 Task: Check current mortgage rates for homes with 40-year fixed loan payments.
Action: Mouse moved to (893, 170)
Screenshot: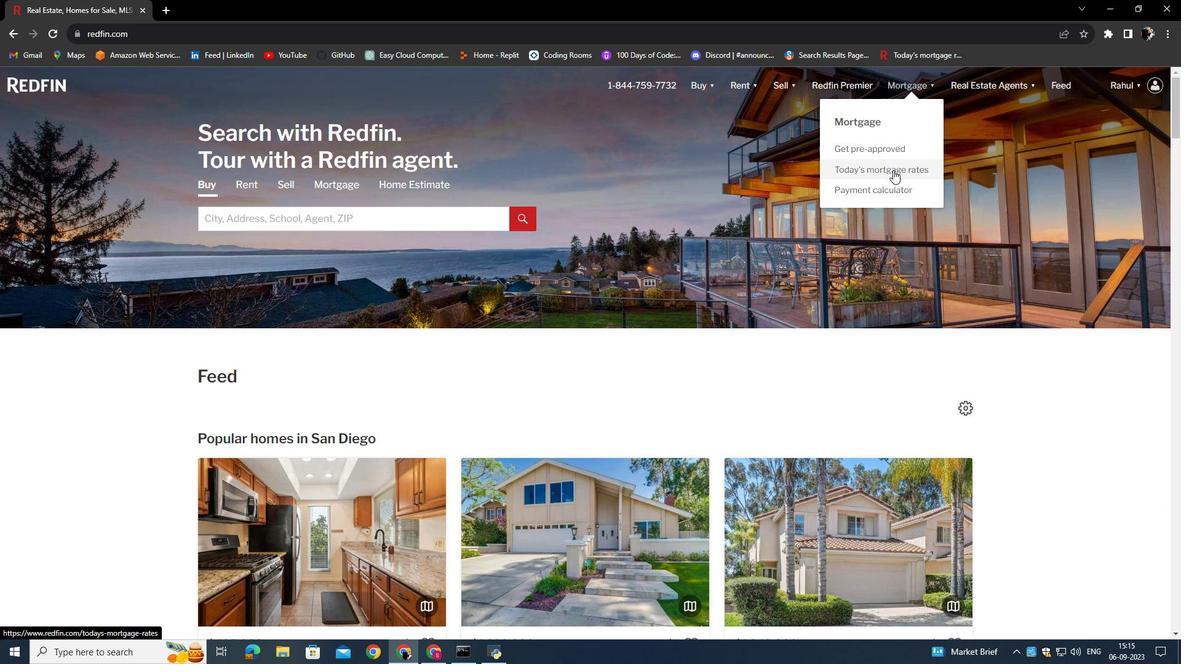 
Action: Mouse pressed left at (893, 170)
Screenshot: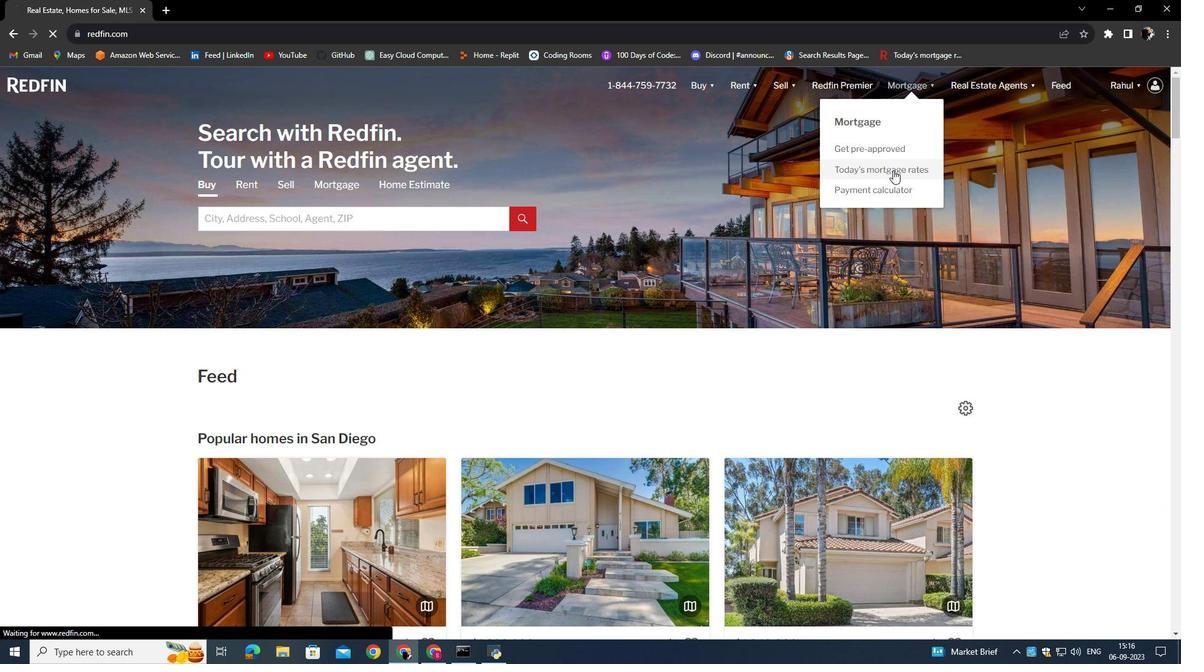 
Action: Mouse moved to (457, 331)
Screenshot: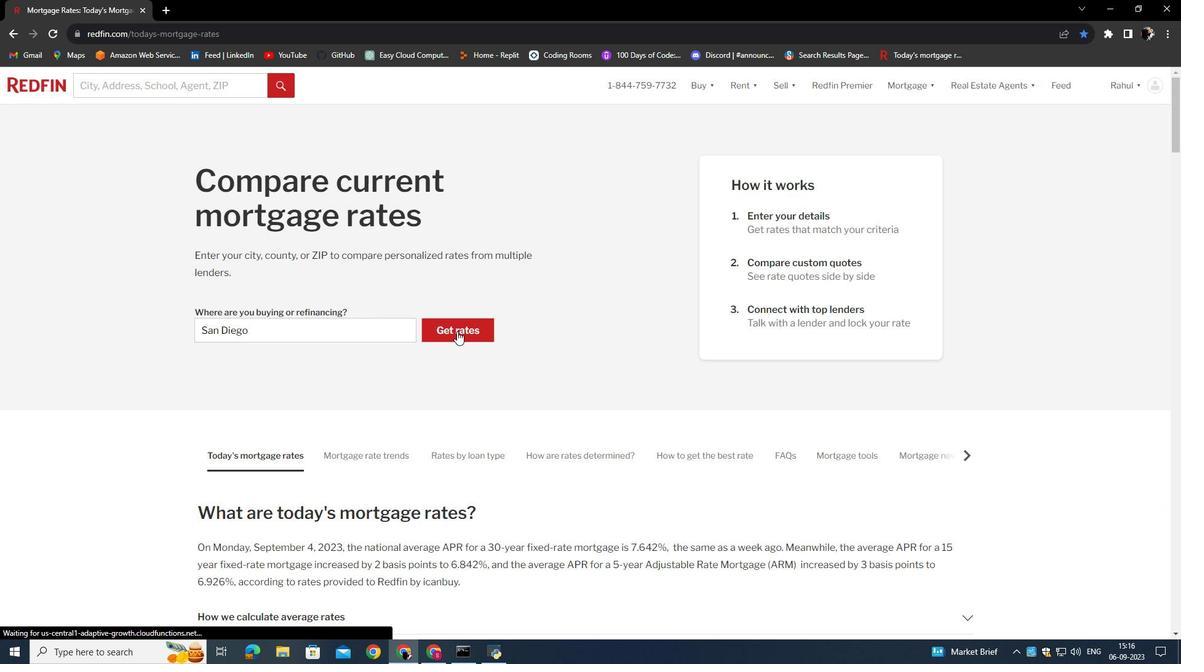 
Action: Mouse pressed left at (457, 331)
Screenshot: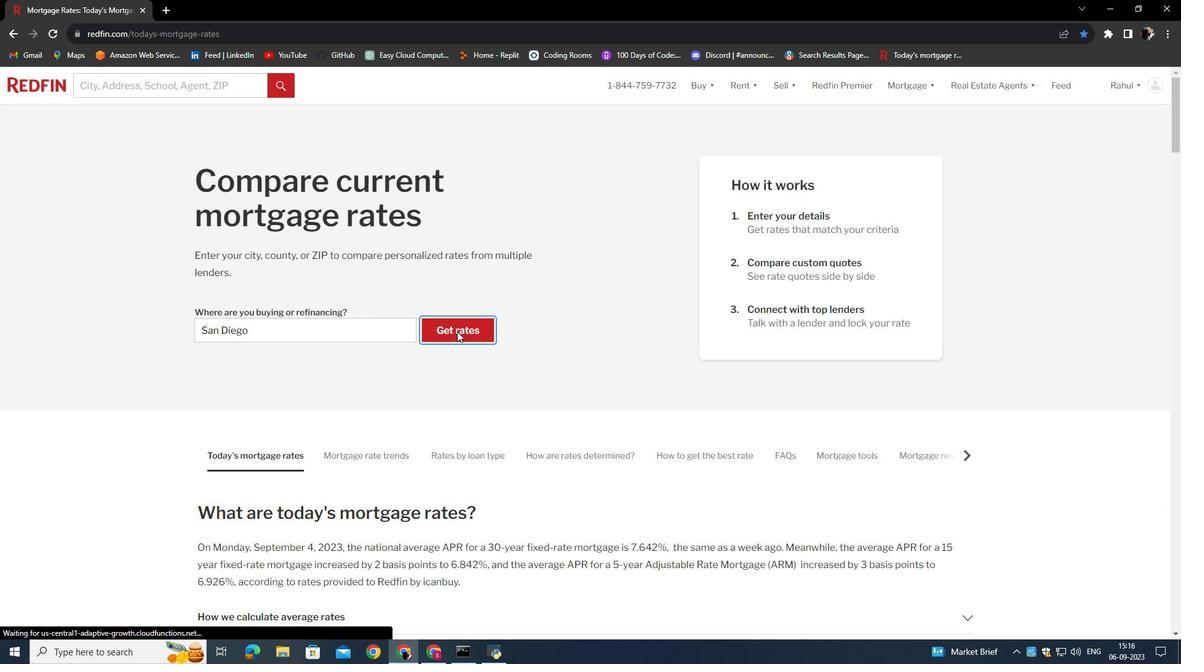 
Action: Mouse moved to (294, 421)
Screenshot: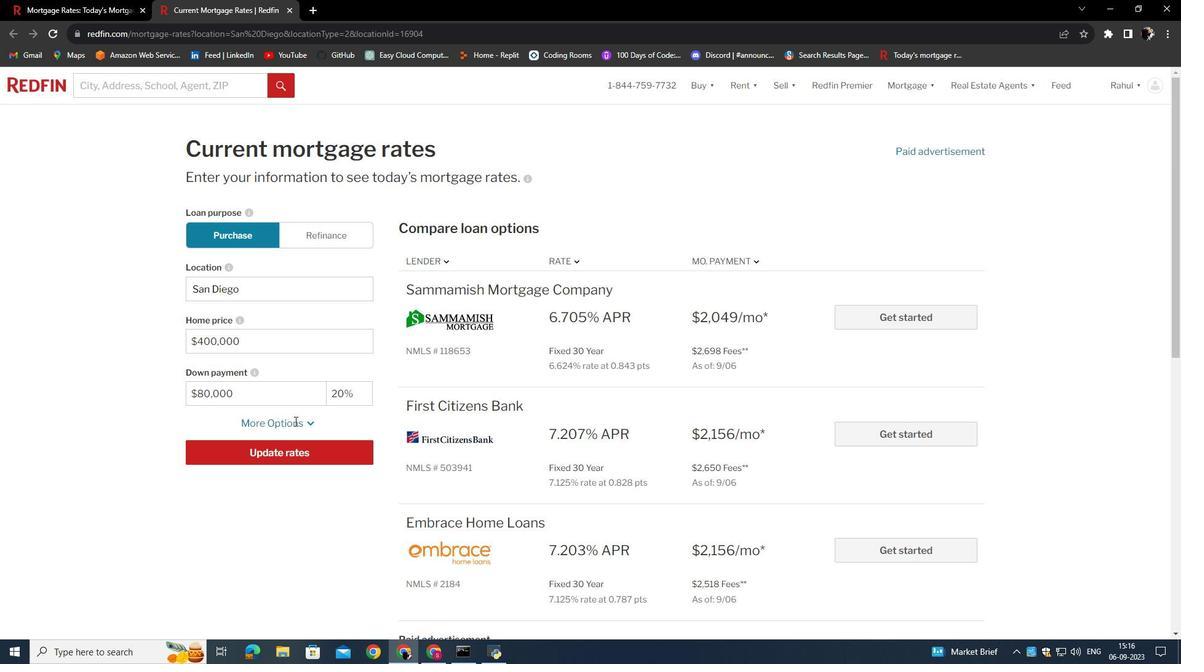 
Action: Mouse pressed left at (294, 421)
Screenshot: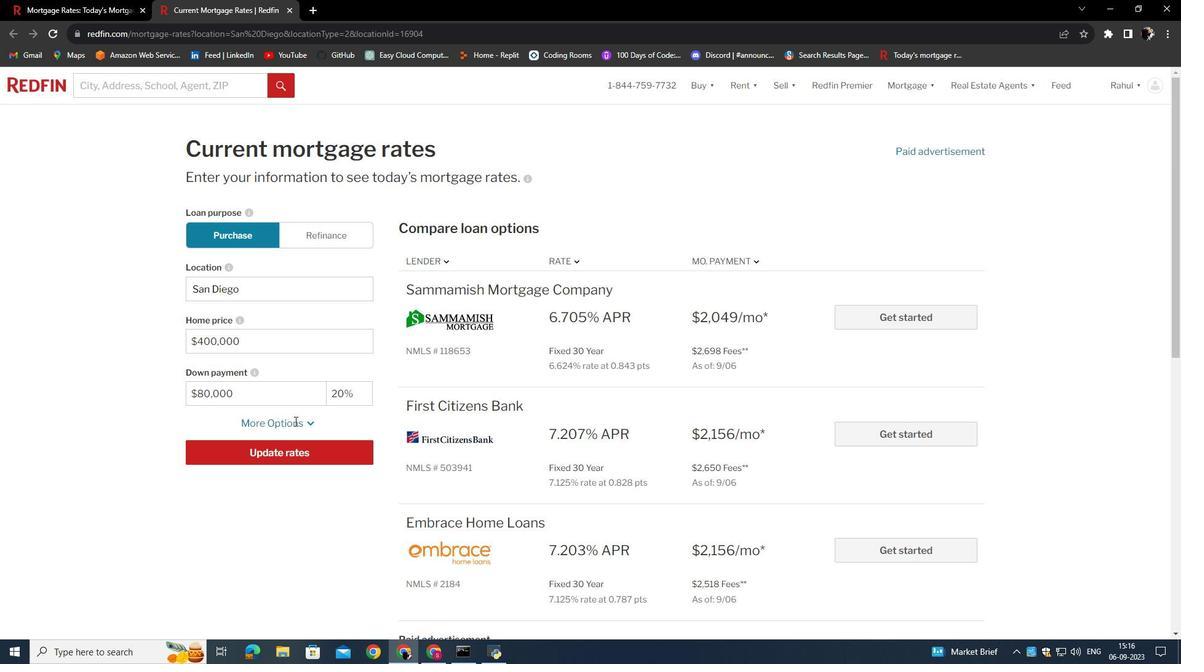 
Action: Mouse moved to (337, 241)
Screenshot: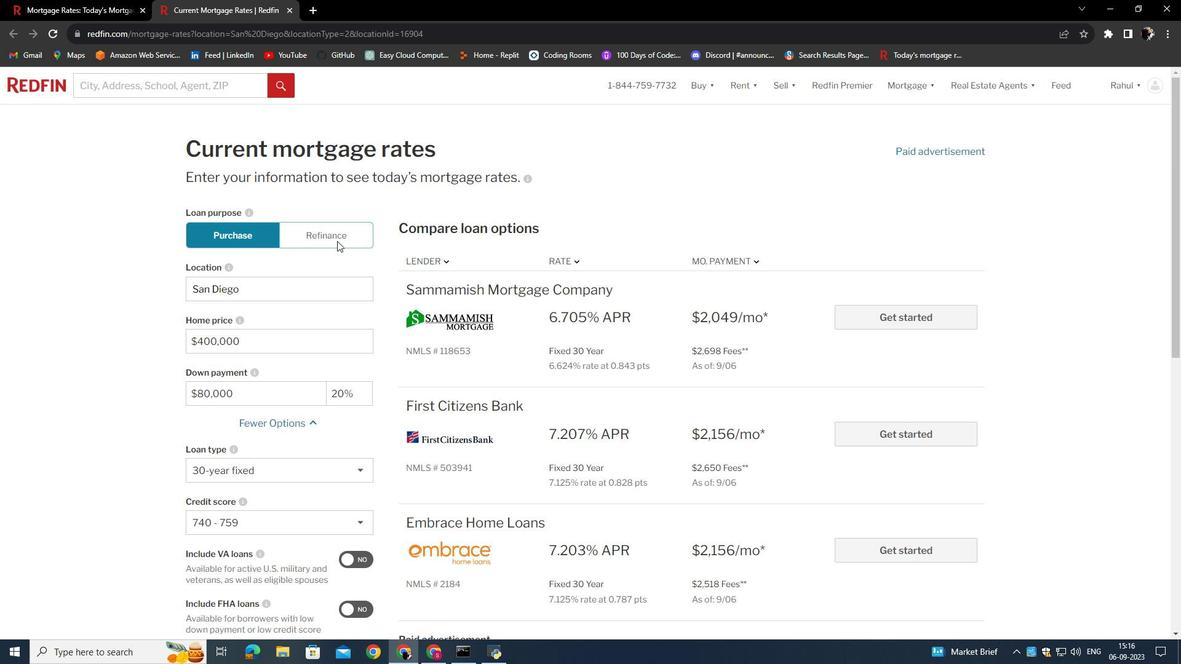 
Action: Mouse pressed left at (337, 241)
Screenshot: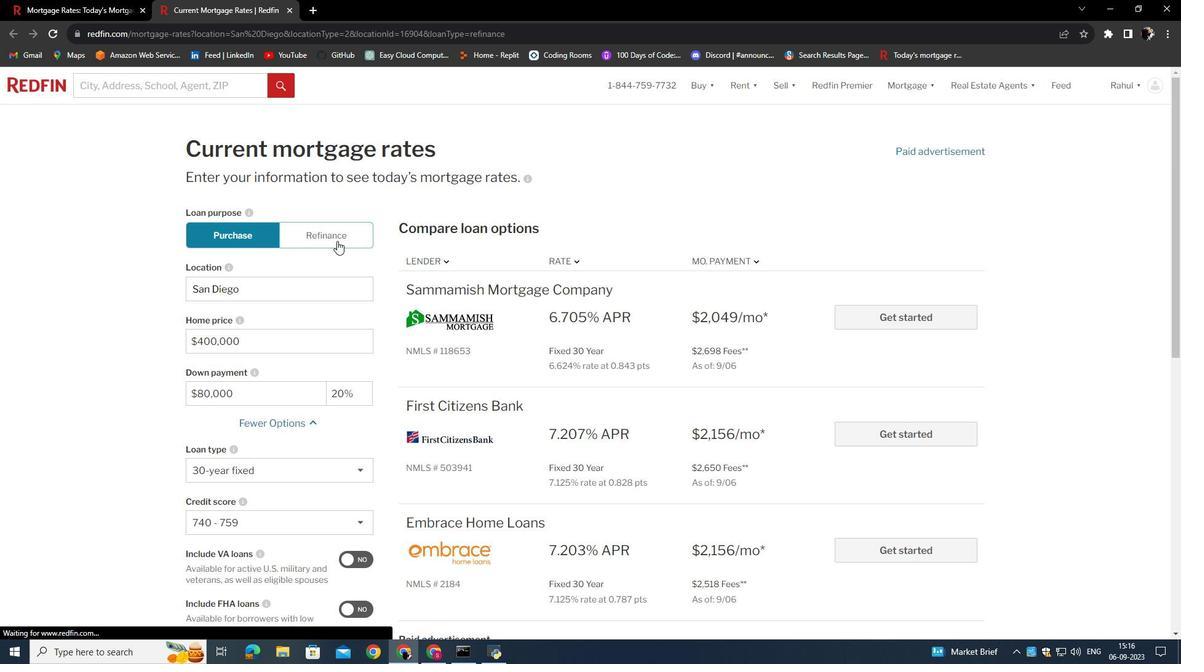 
Action: Mouse moved to (300, 374)
Screenshot: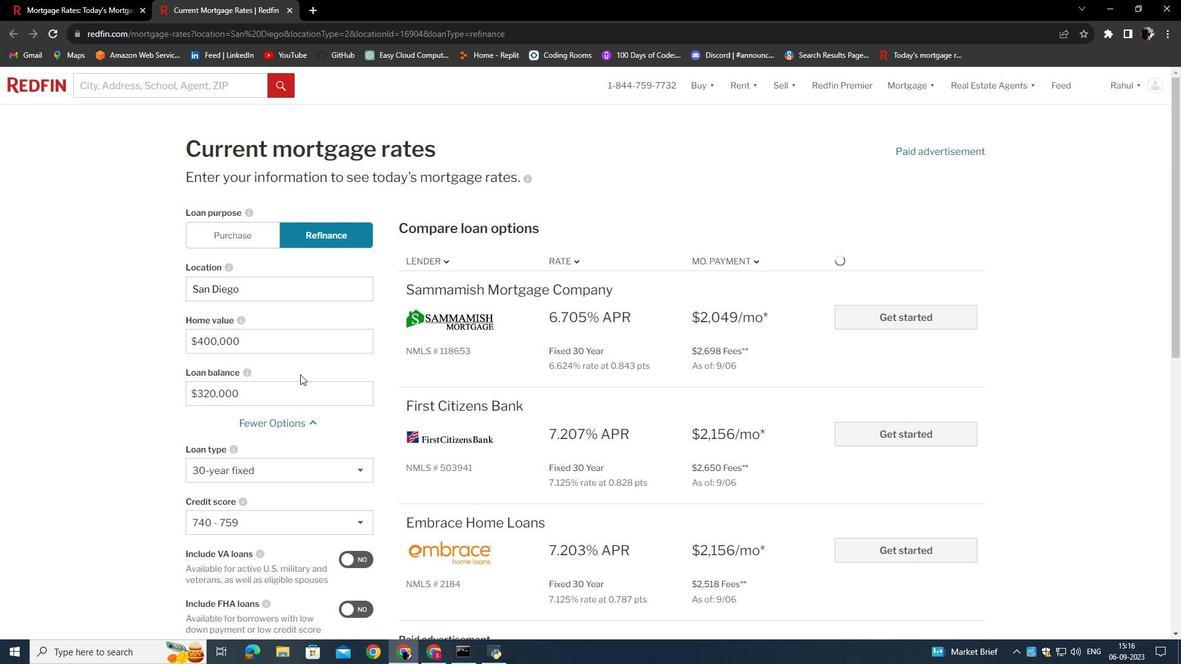 
Action: Mouse scrolled (300, 374) with delta (0, 0)
Screenshot: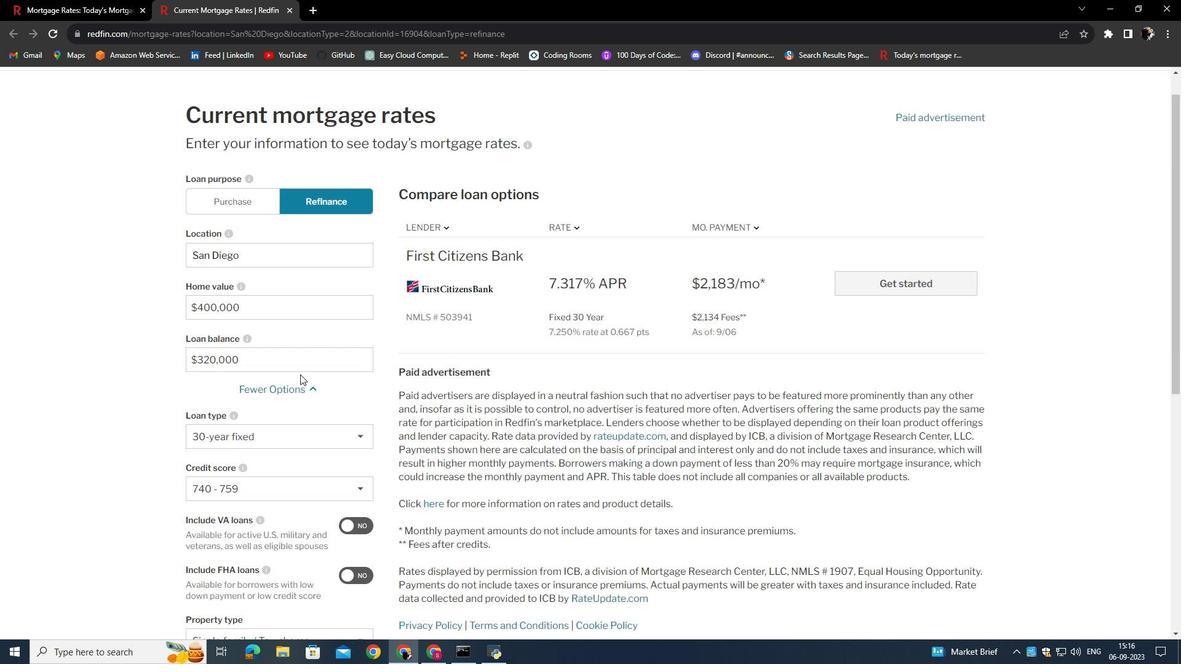 
Action: Mouse scrolled (300, 374) with delta (0, 0)
Screenshot: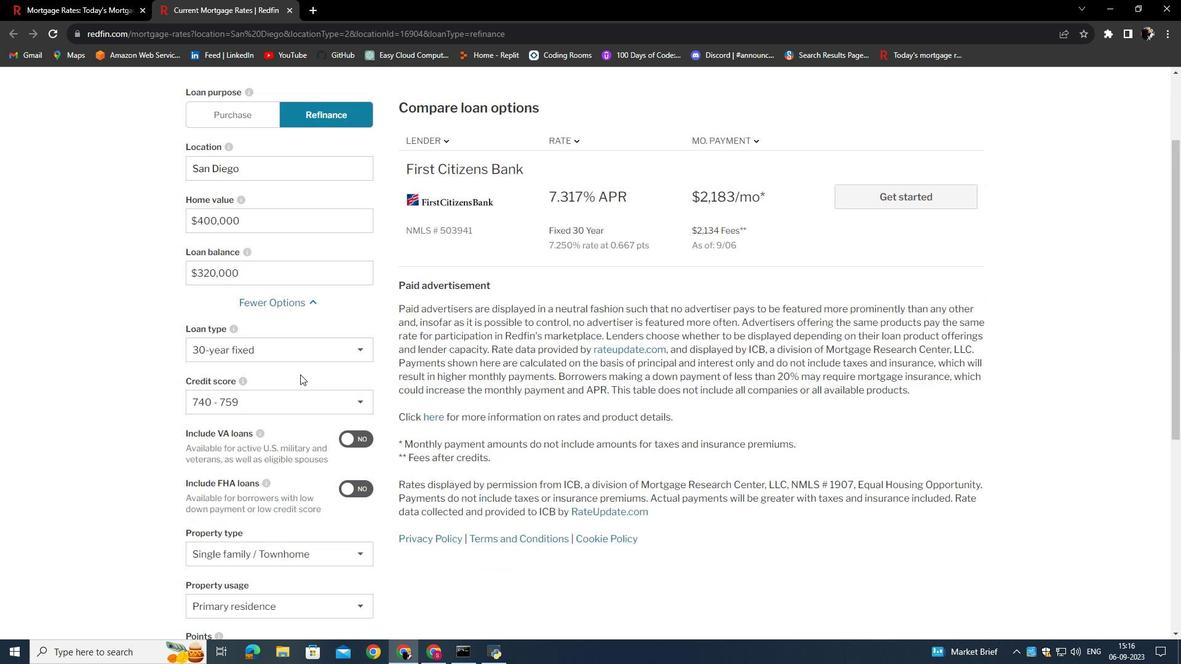 
Action: Mouse moved to (233, 345)
Screenshot: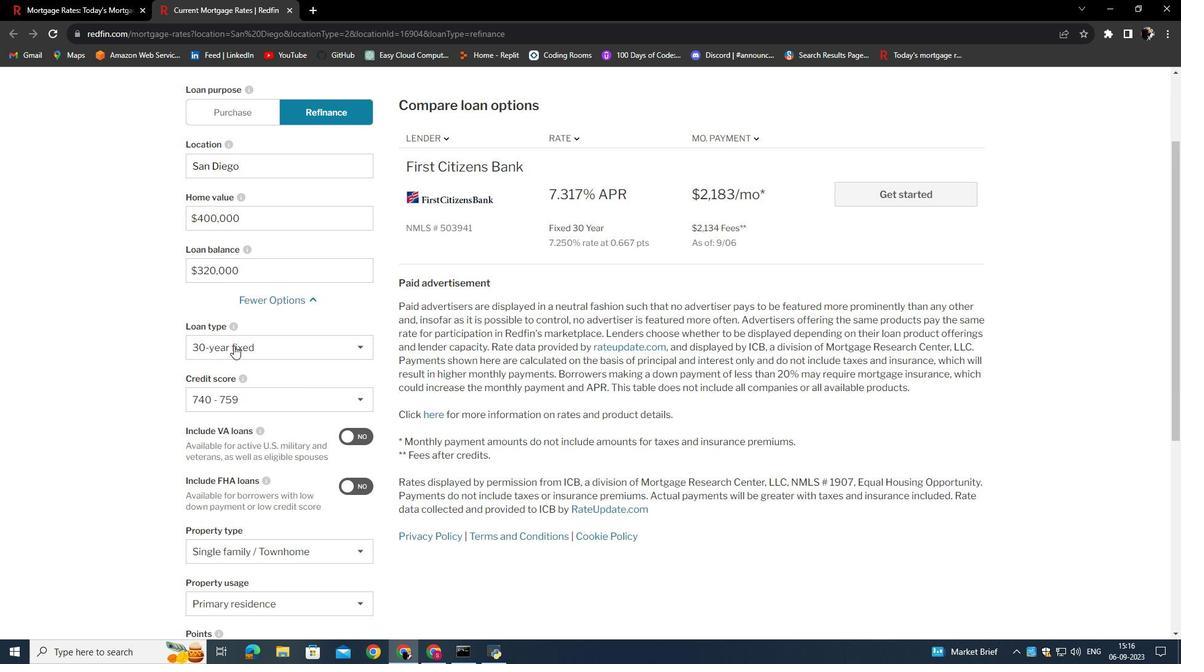 
Action: Mouse pressed left at (233, 345)
Screenshot: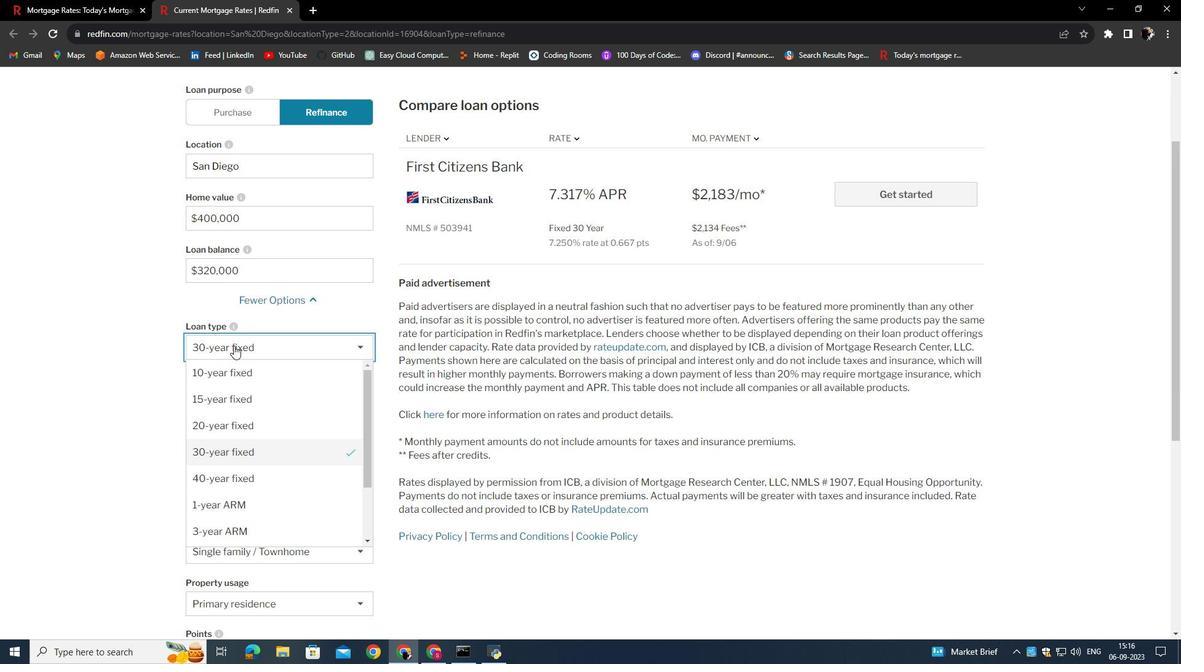 
Action: Mouse moved to (241, 483)
Screenshot: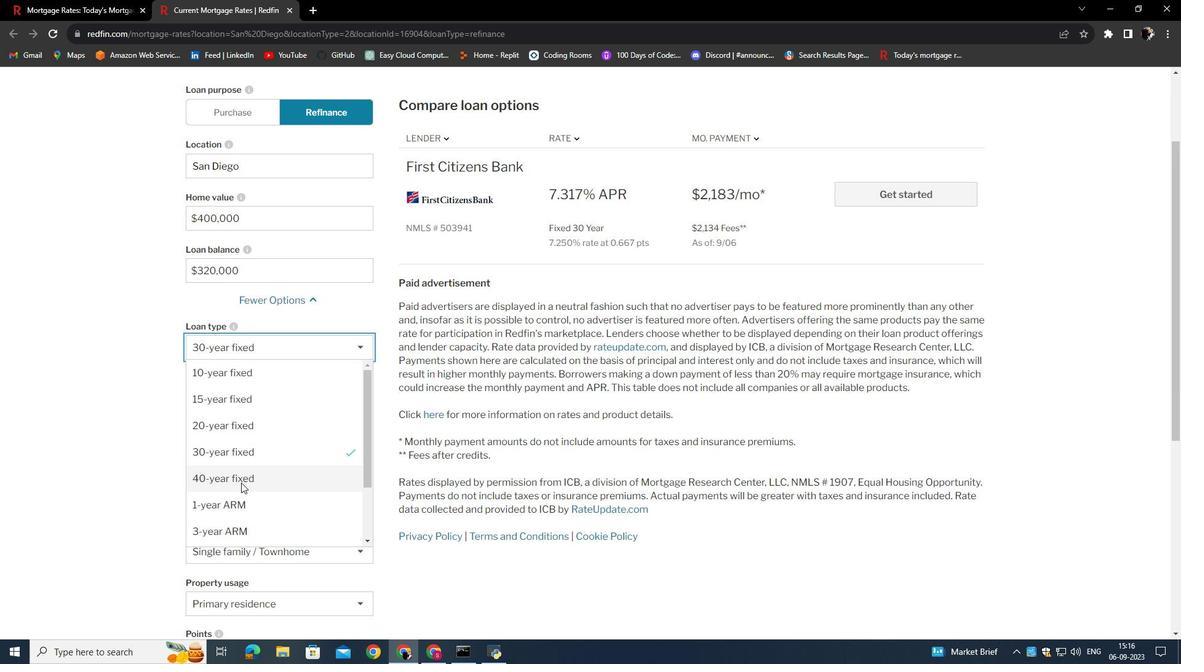 
Action: Mouse pressed left at (241, 483)
Screenshot: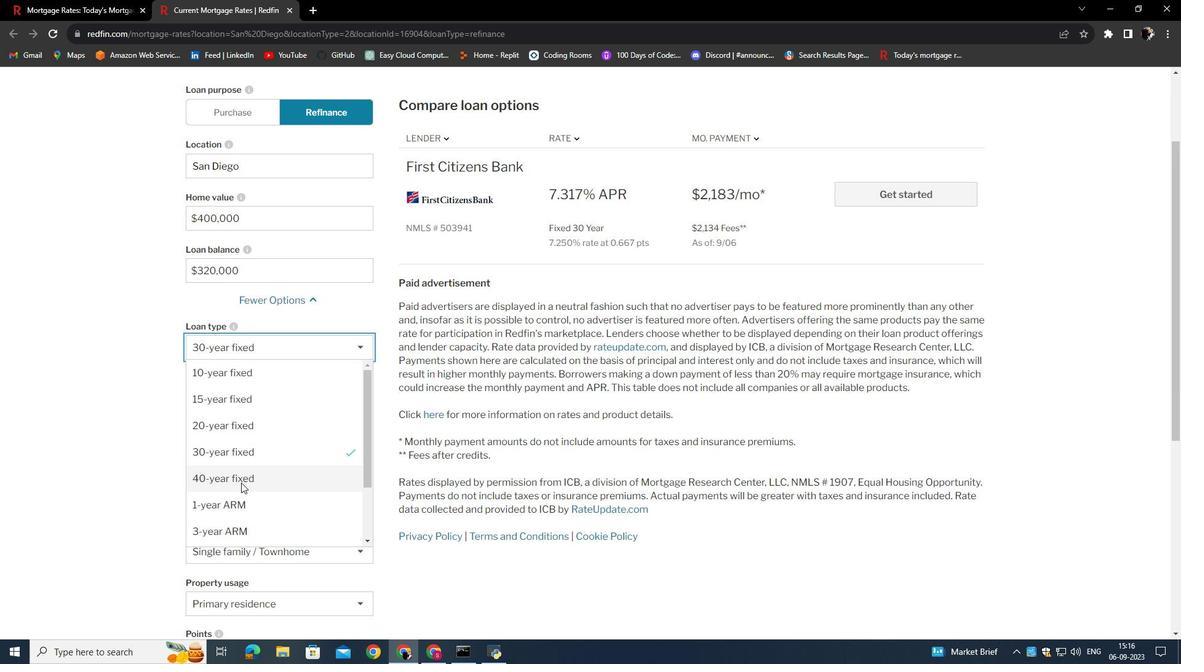 
Action: Mouse moved to (505, 444)
Screenshot: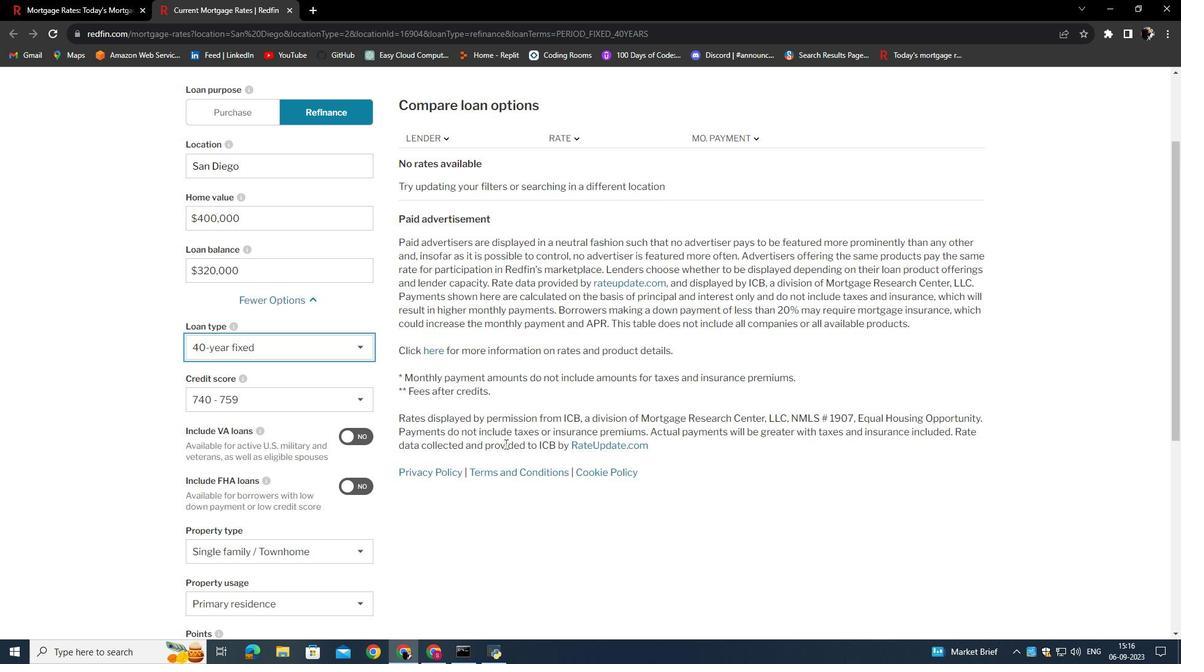 
Action: Mouse scrolled (505, 443) with delta (0, 0)
Screenshot: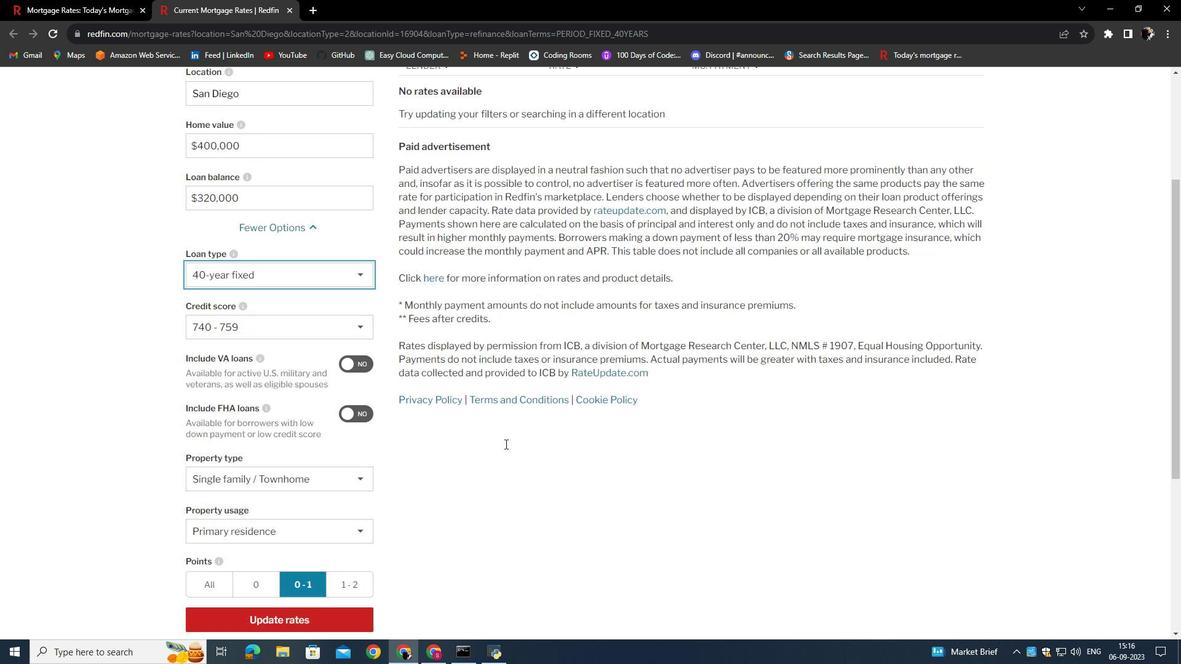 
Action: Mouse scrolled (505, 443) with delta (0, 0)
Screenshot: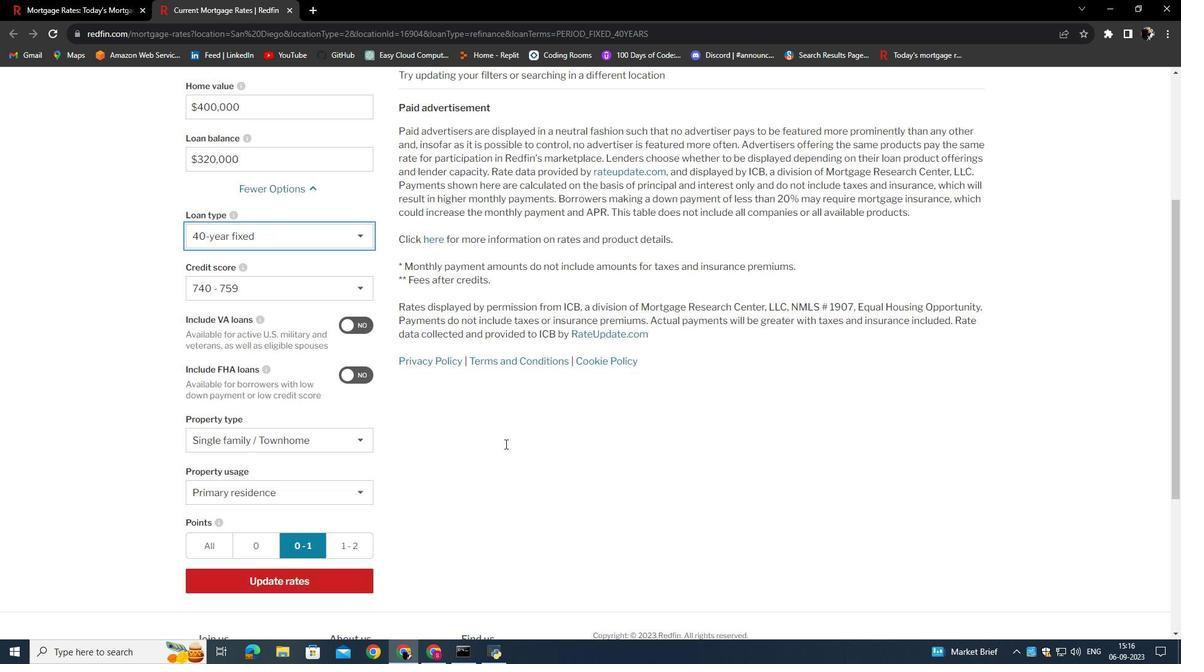 
Action: Mouse scrolled (505, 443) with delta (0, 0)
Screenshot: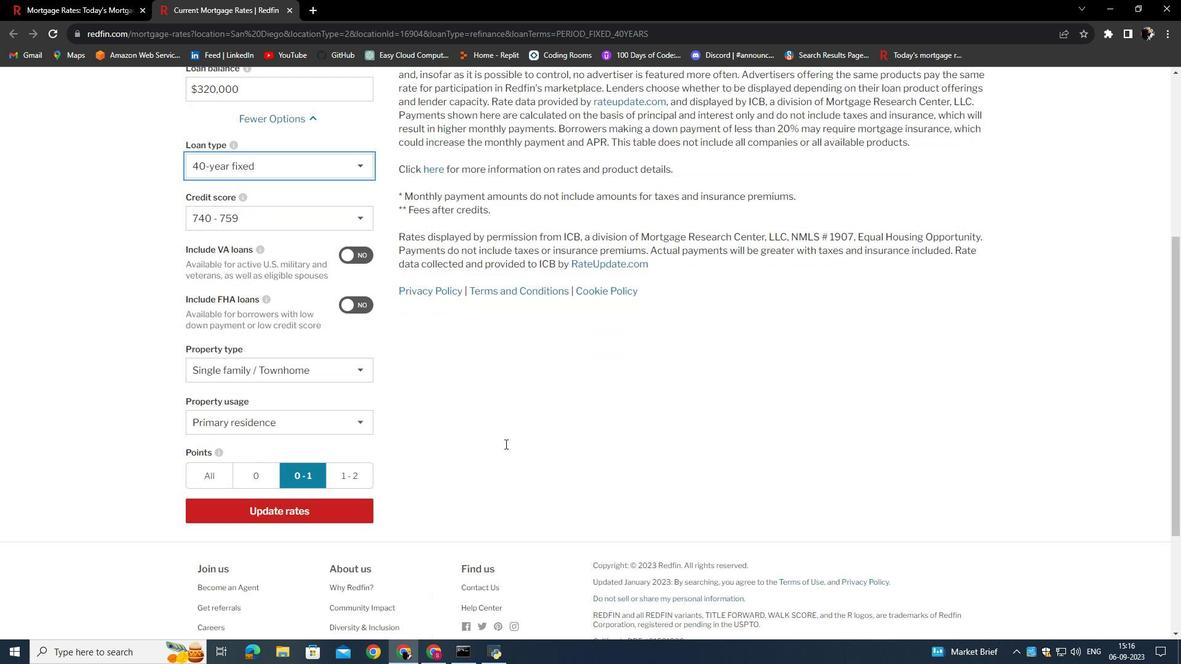 
Action: Mouse moved to (328, 508)
Screenshot: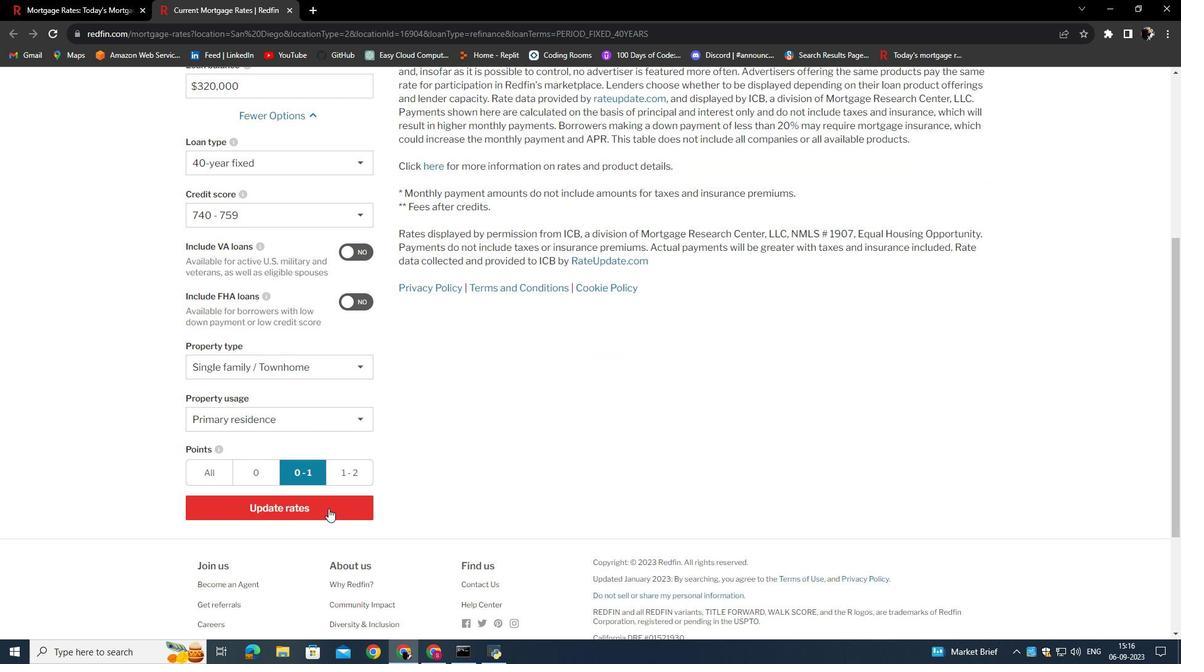 
Action: Mouse pressed left at (328, 508)
Screenshot: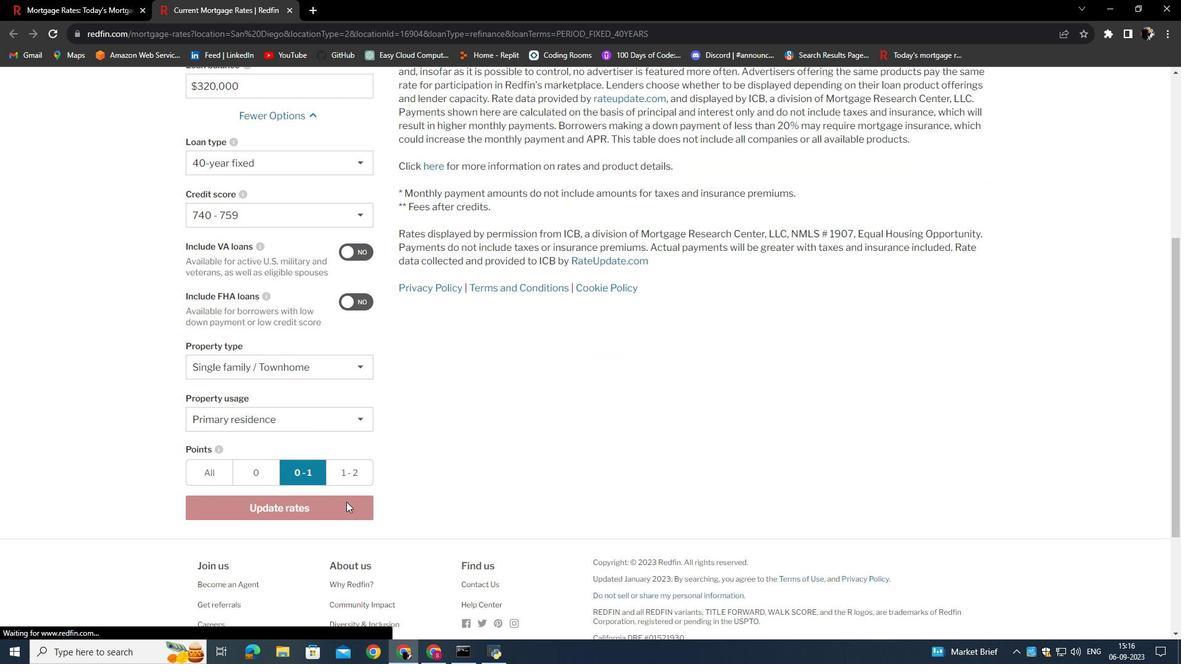 
Action: Mouse moved to (473, 391)
Screenshot: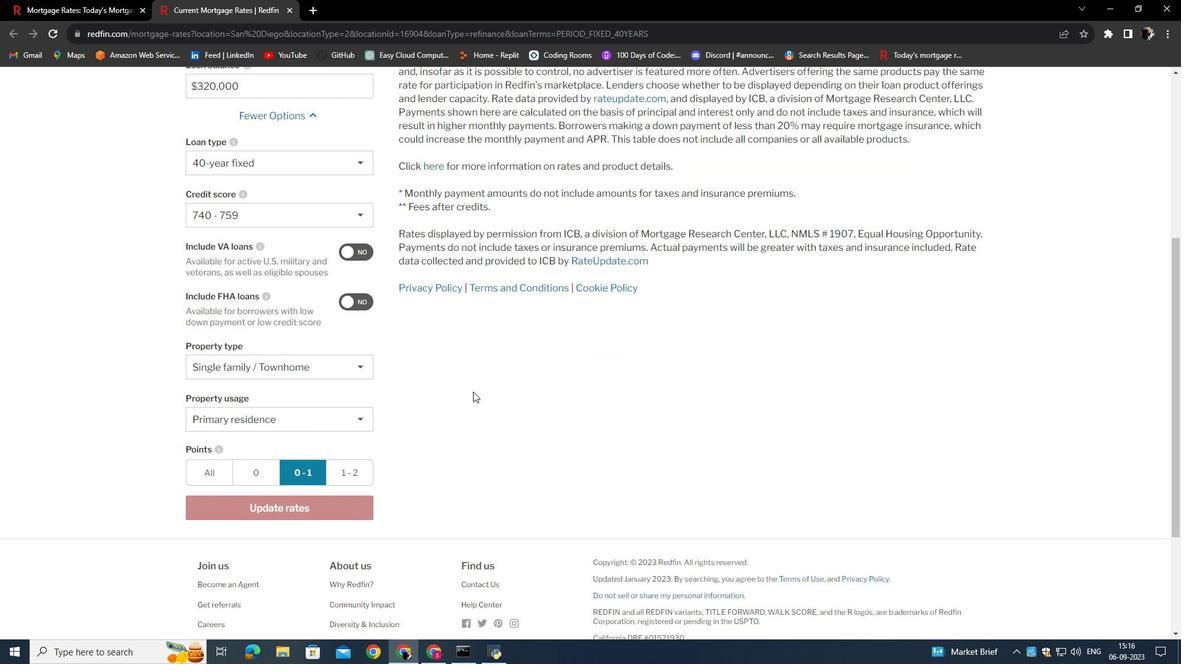 
